 Task: Manage the "Resources" page in the site builder.
Action: Mouse moved to (1008, 69)
Screenshot: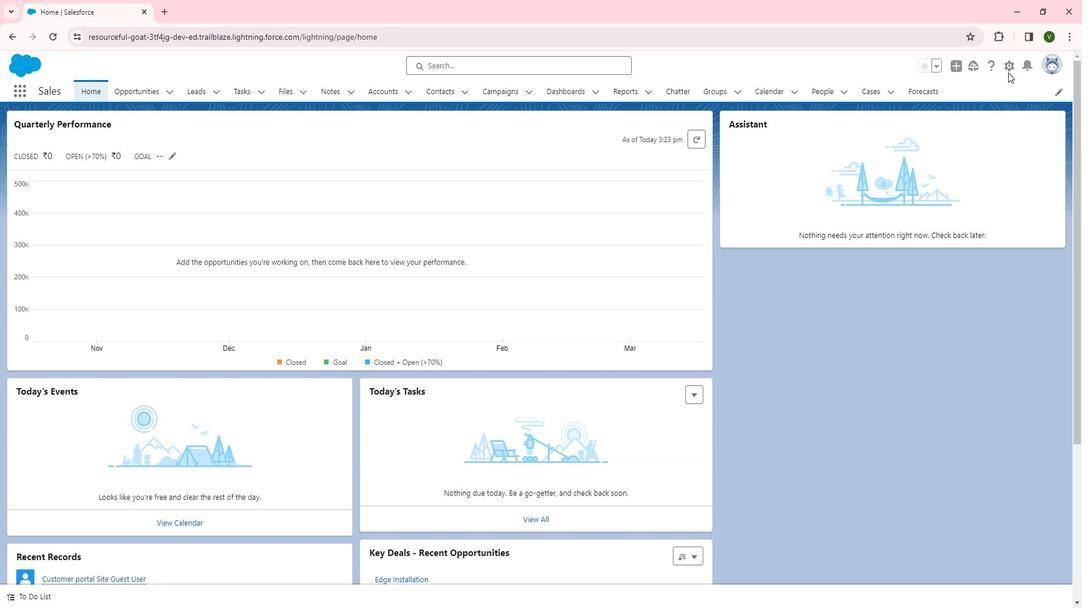 
Action: Mouse pressed left at (1008, 69)
Screenshot: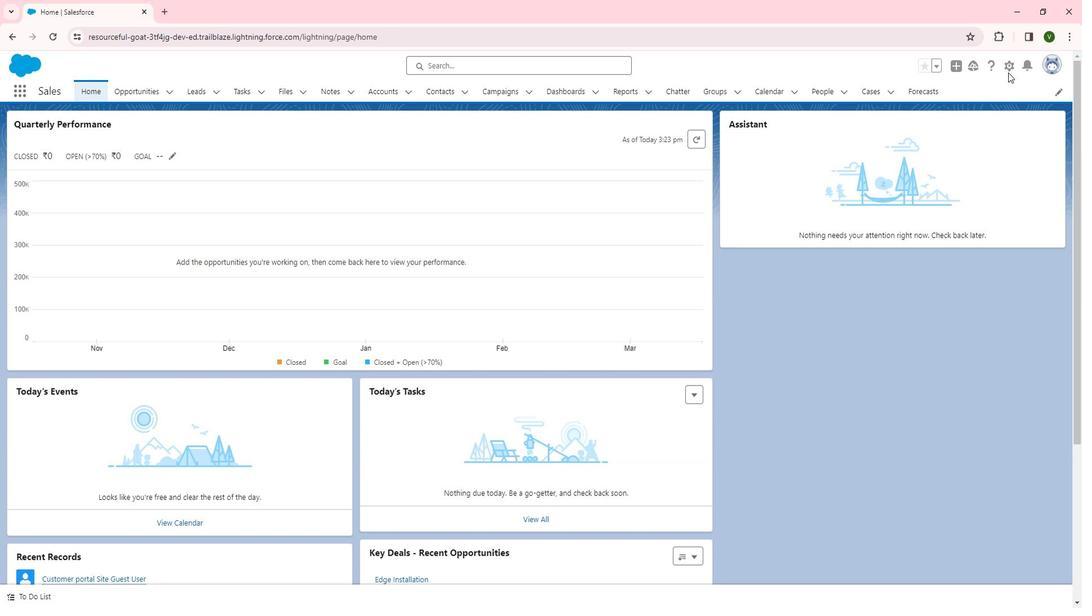
Action: Mouse moved to (1008, 65)
Screenshot: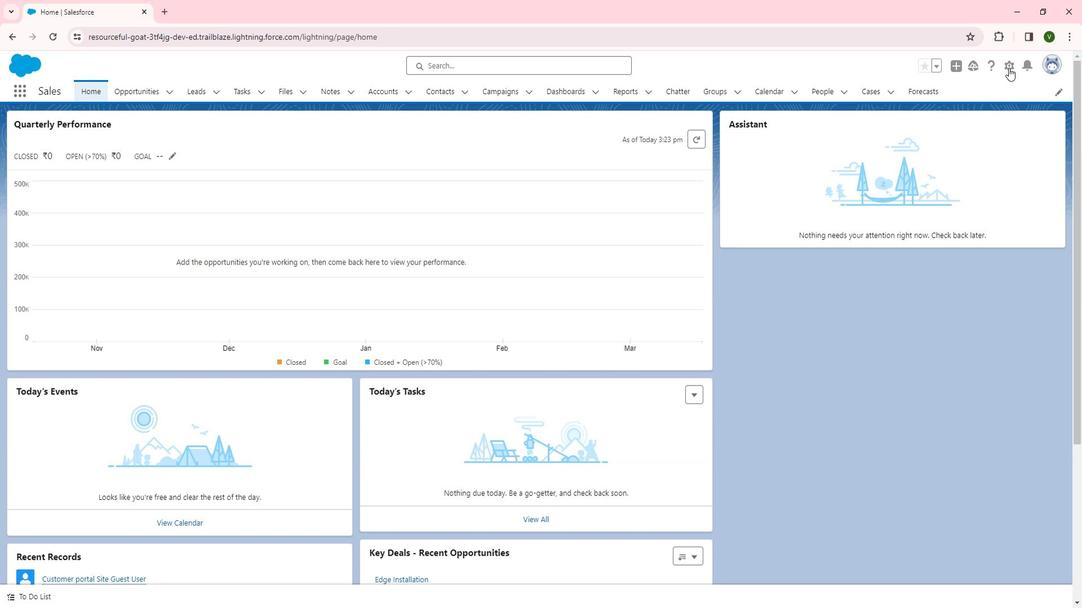 
Action: Mouse pressed left at (1008, 65)
Screenshot: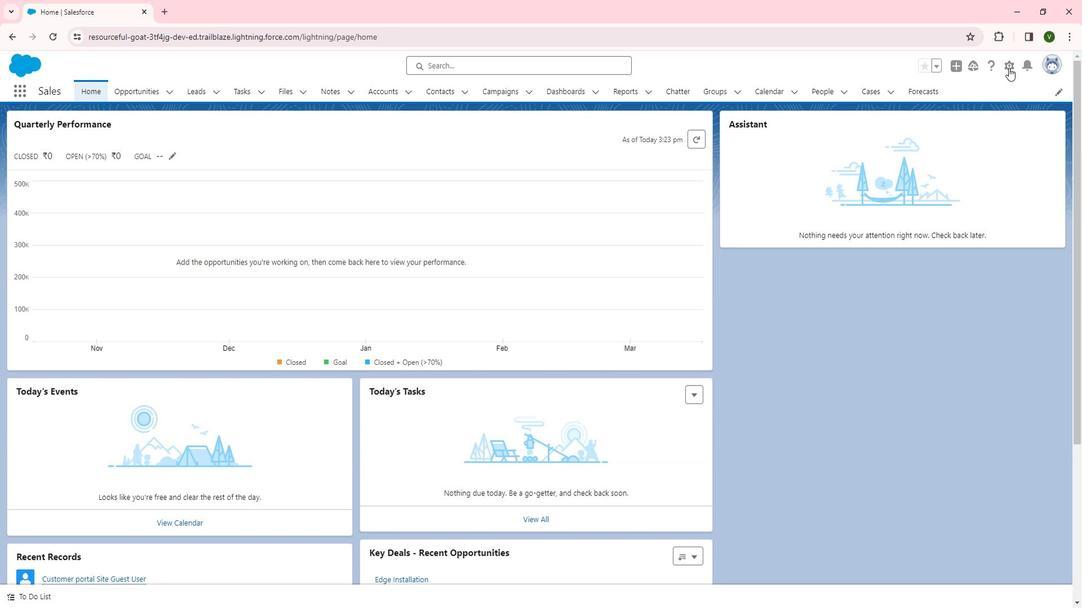 
Action: Mouse moved to (948, 99)
Screenshot: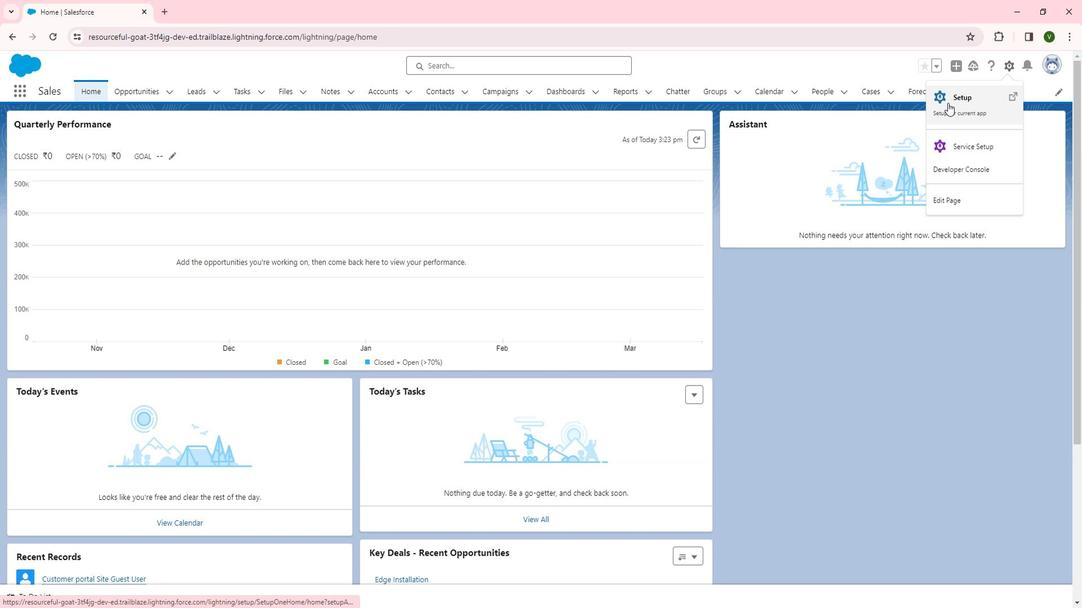 
Action: Mouse pressed left at (948, 99)
Screenshot: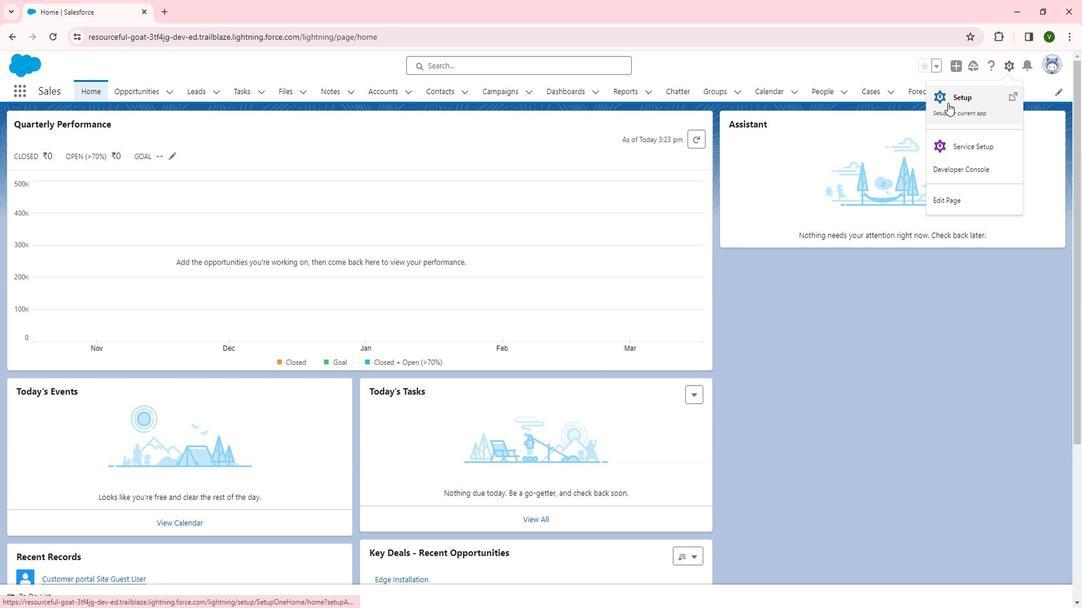 
Action: Mouse moved to (78, 345)
Screenshot: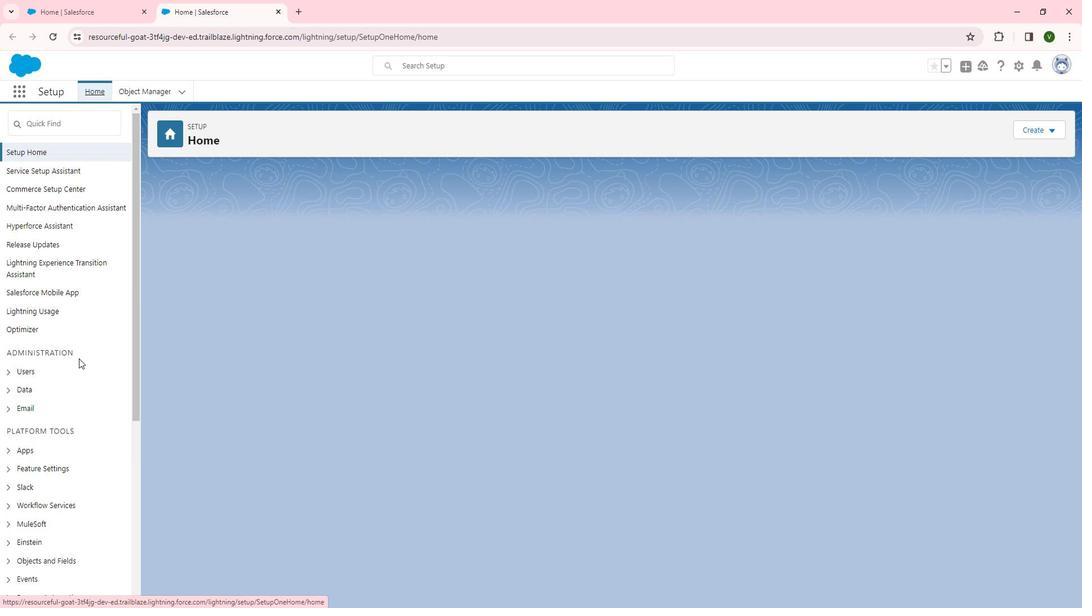 
Action: Mouse scrolled (78, 344) with delta (0, 0)
Screenshot: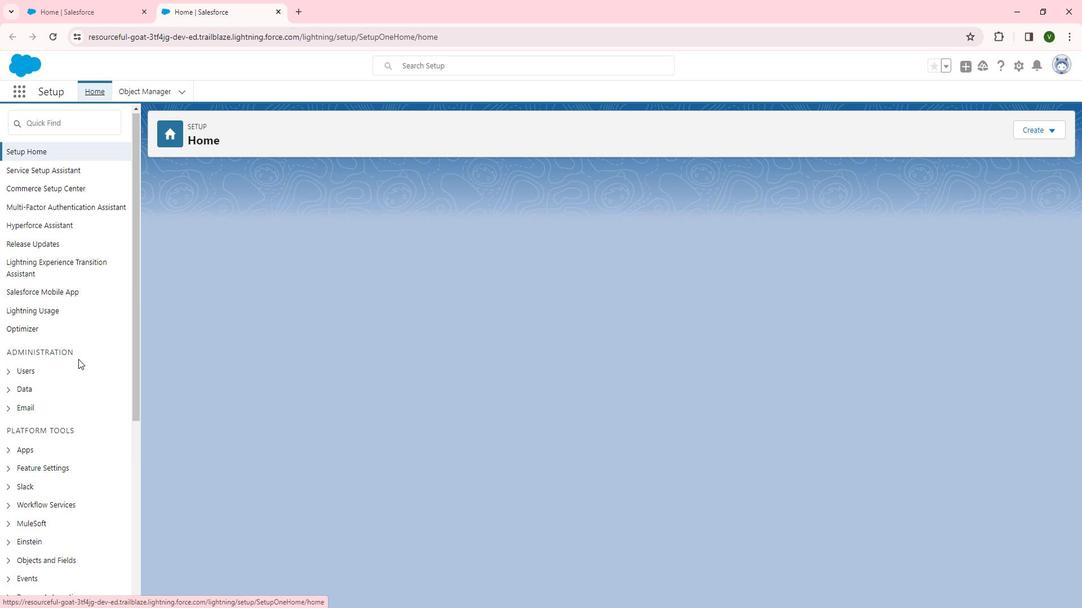 
Action: Mouse moved to (77, 347)
Screenshot: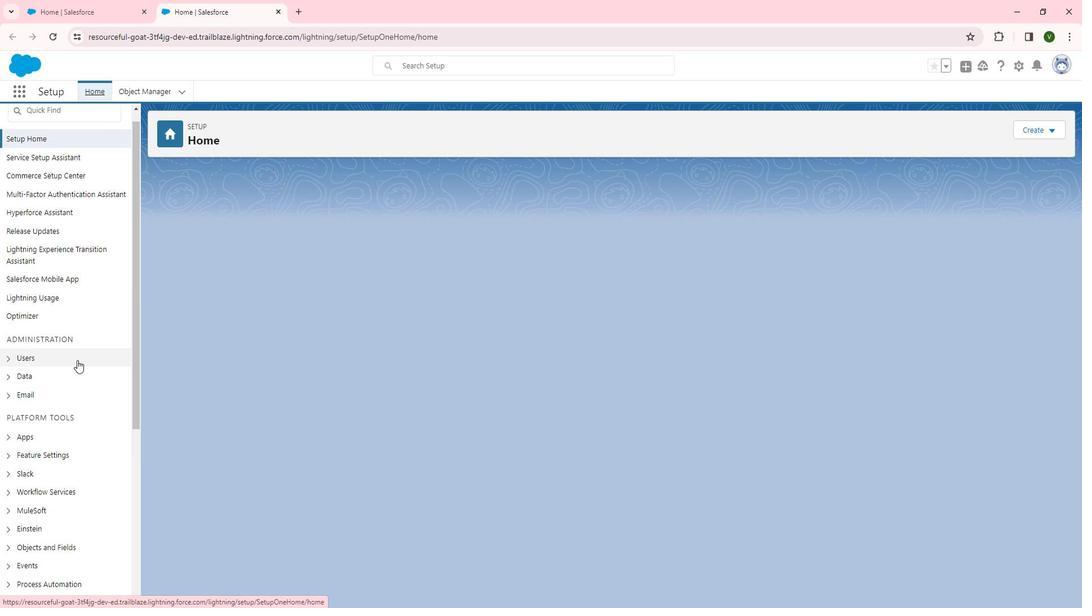 
Action: Mouse scrolled (77, 346) with delta (0, 0)
Screenshot: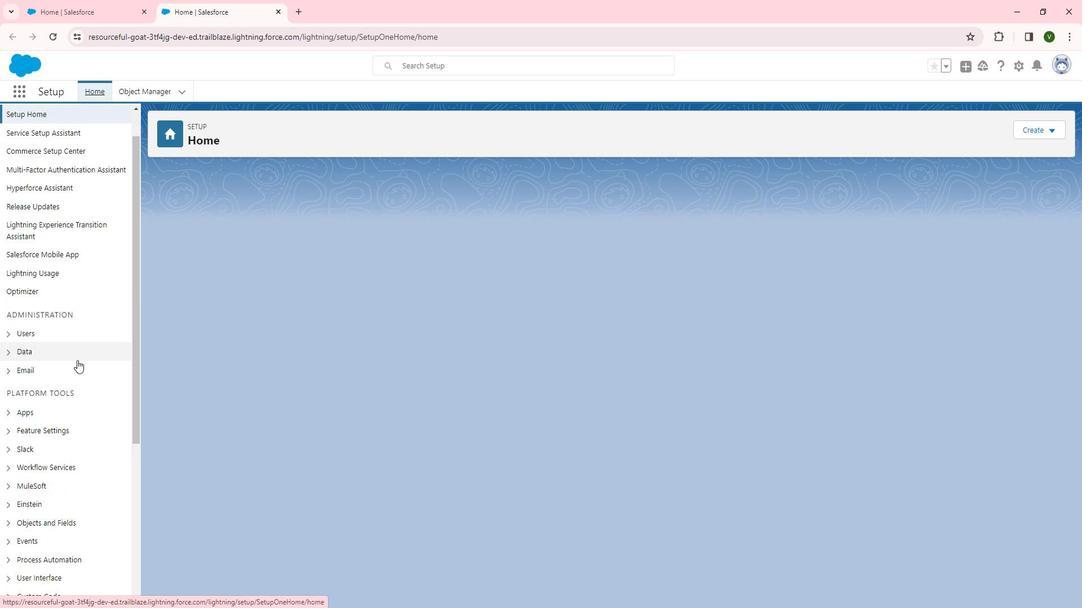 
Action: Mouse moved to (74, 349)
Screenshot: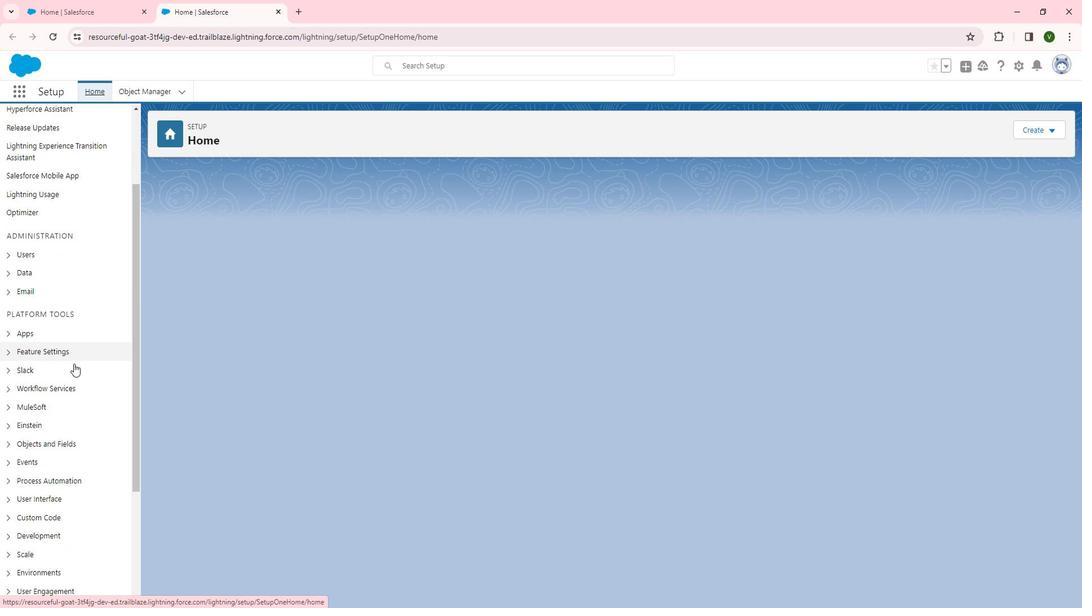
Action: Mouse scrolled (74, 348) with delta (0, 0)
Screenshot: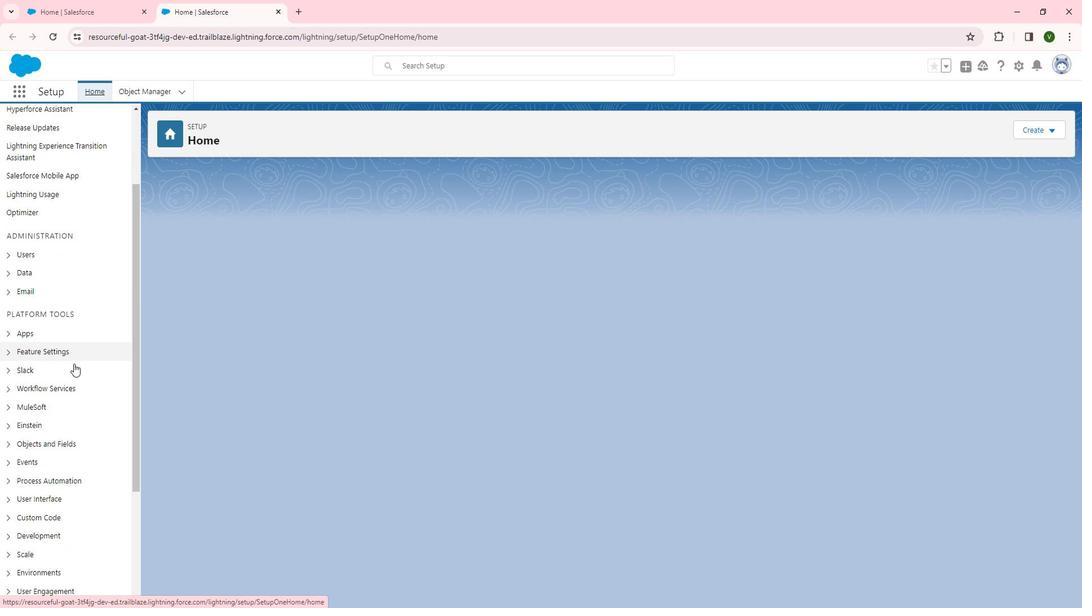 
Action: Mouse moved to (35, 280)
Screenshot: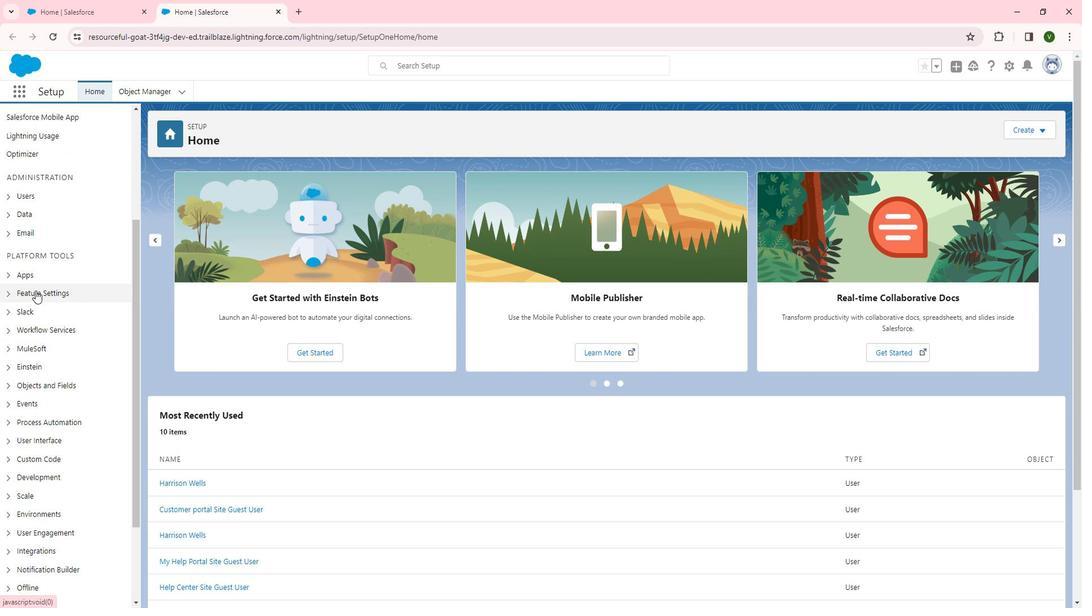 
Action: Mouse pressed left at (35, 280)
Screenshot: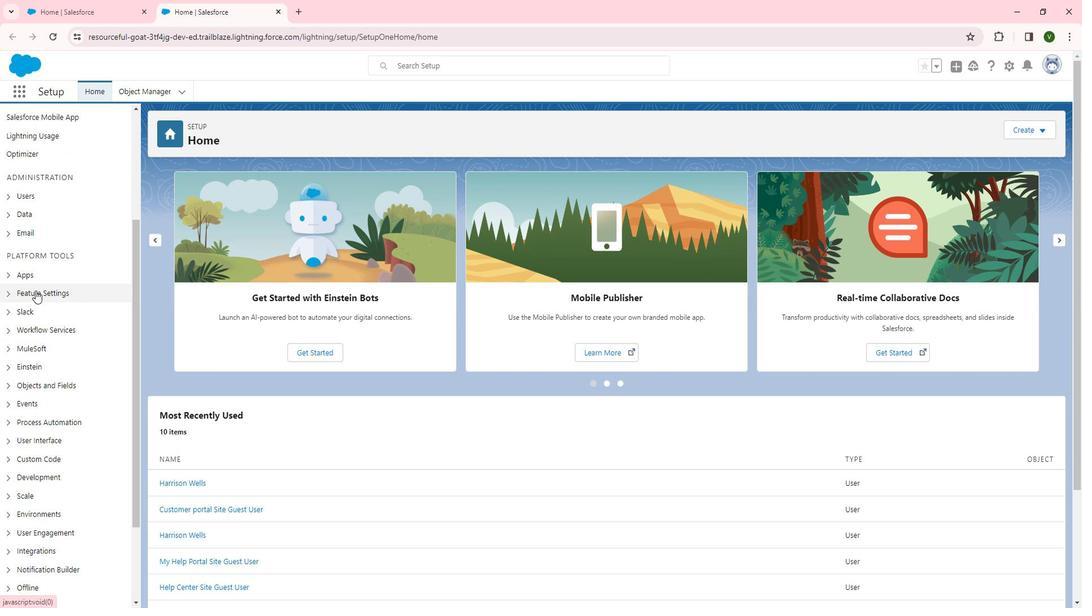 
Action: Mouse moved to (56, 369)
Screenshot: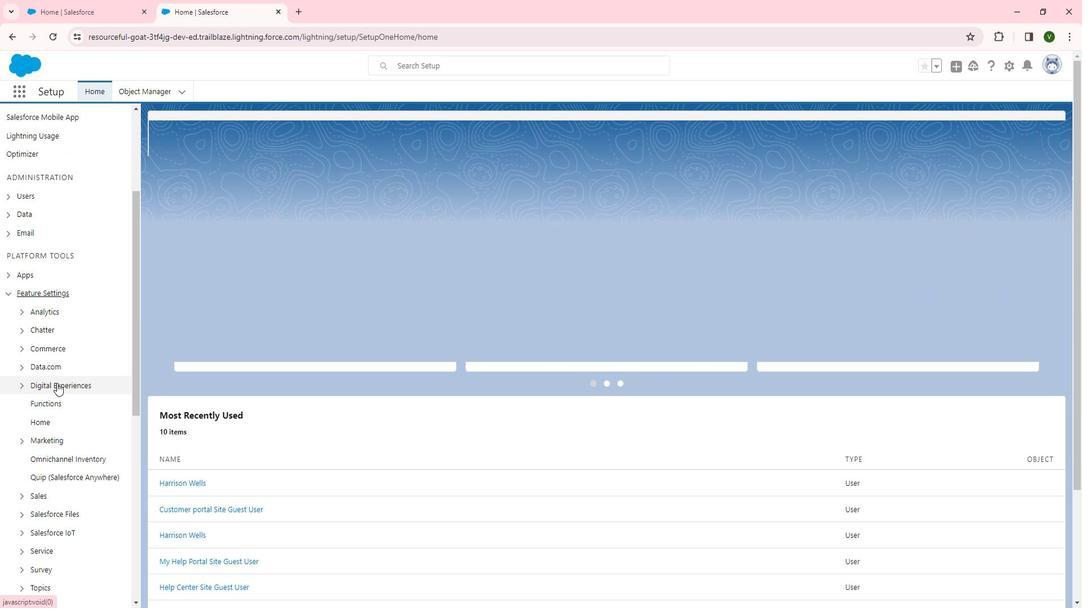 
Action: Mouse pressed left at (56, 369)
Screenshot: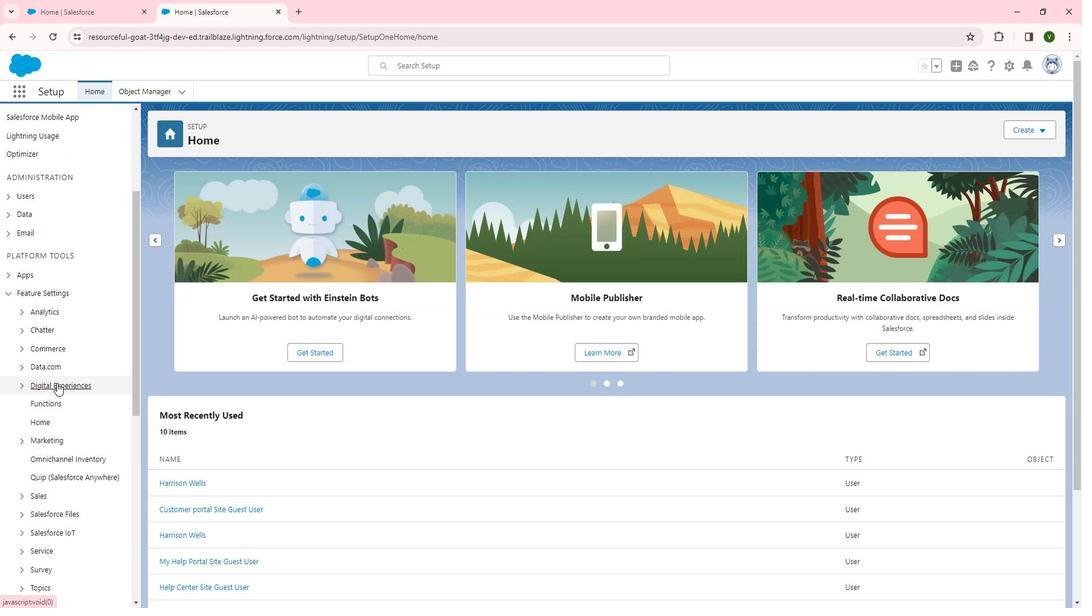 
Action: Mouse moved to (55, 391)
Screenshot: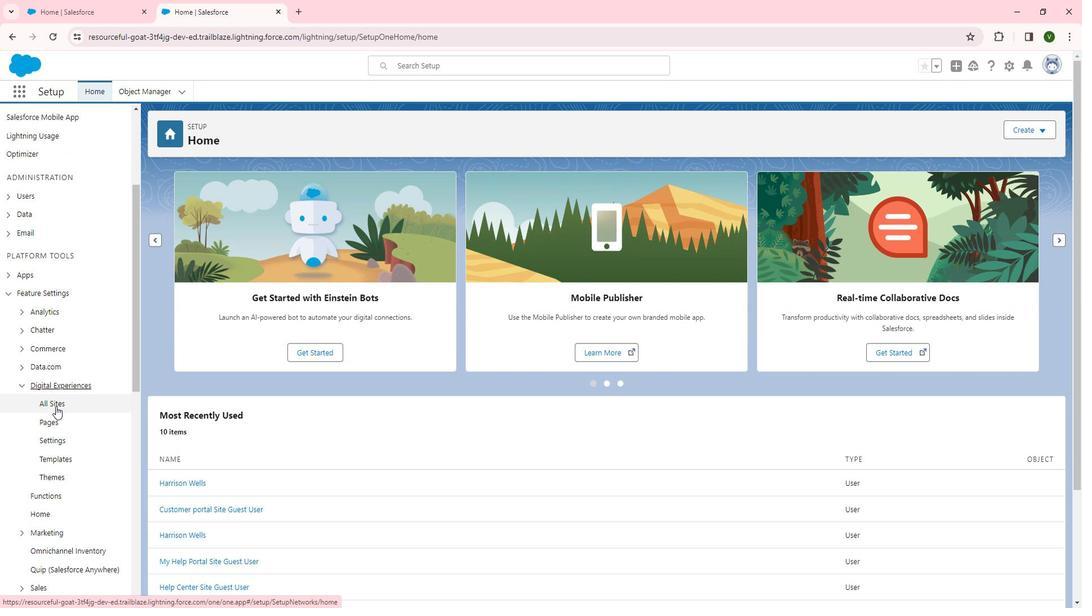 
Action: Mouse pressed left at (55, 391)
Screenshot: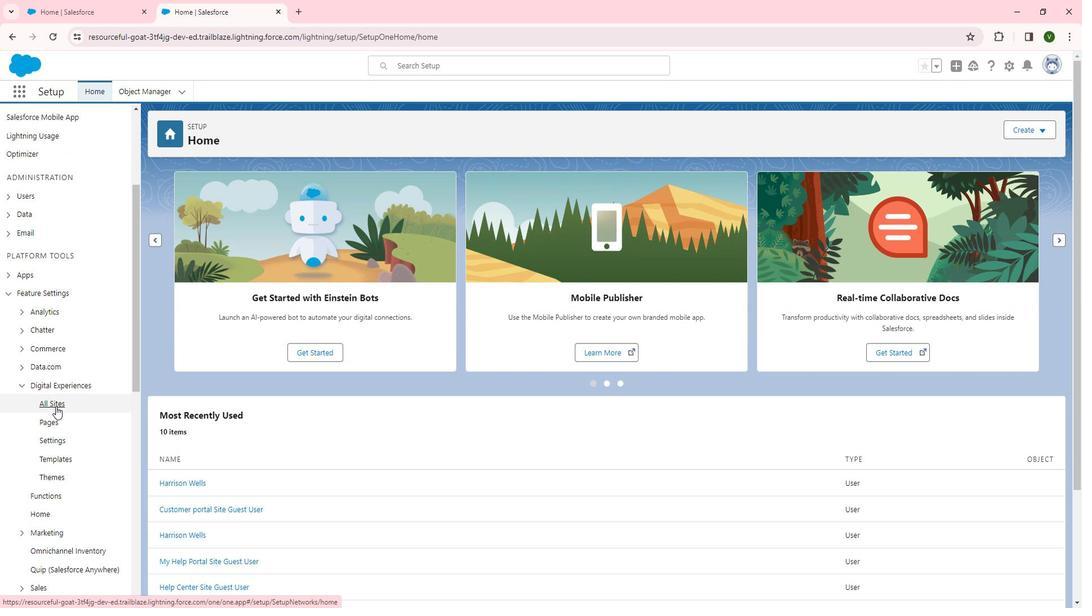 
Action: Mouse moved to (184, 285)
Screenshot: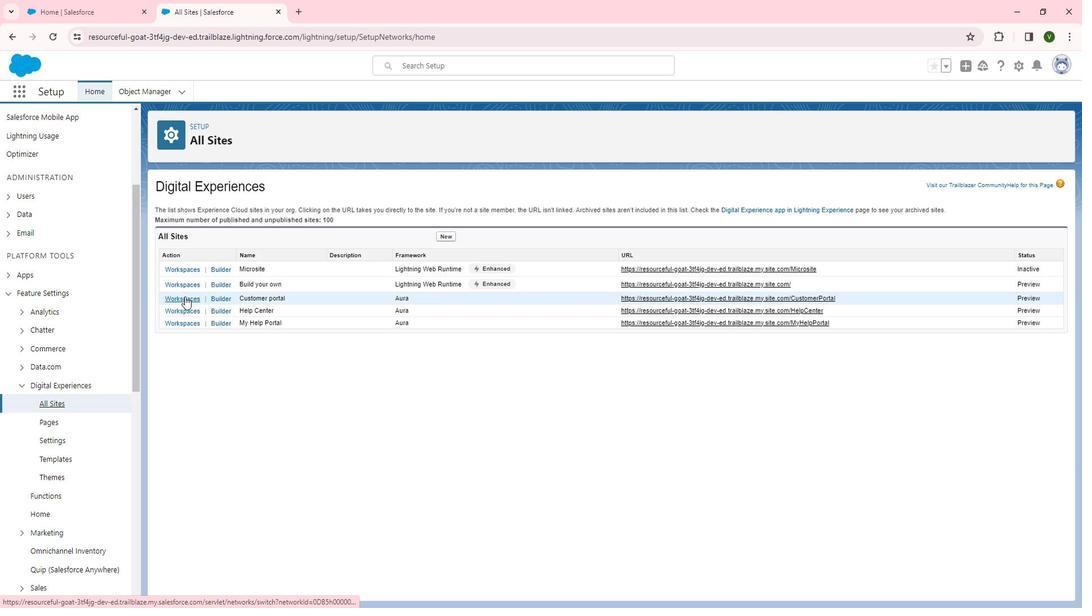 
Action: Mouse pressed left at (184, 285)
Screenshot: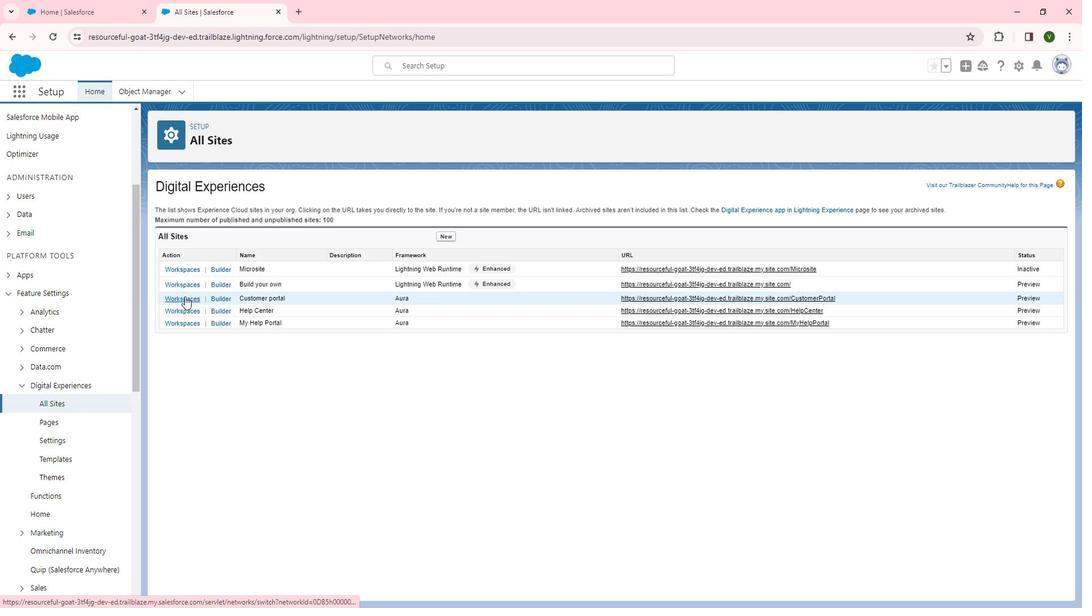 
Action: Mouse moved to (126, 222)
Screenshot: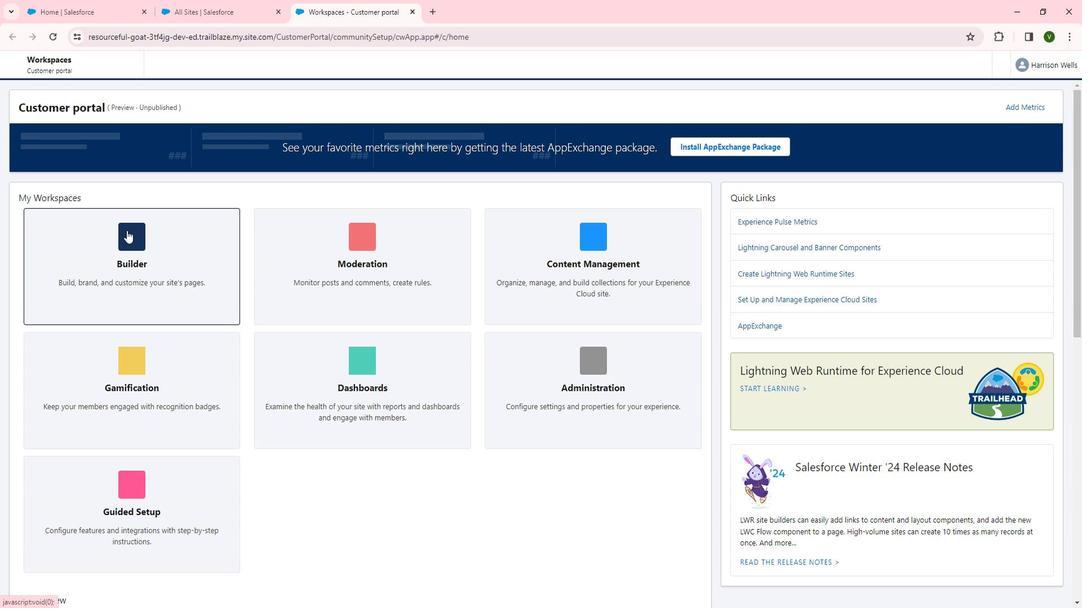 
Action: Mouse pressed left at (126, 222)
Screenshot: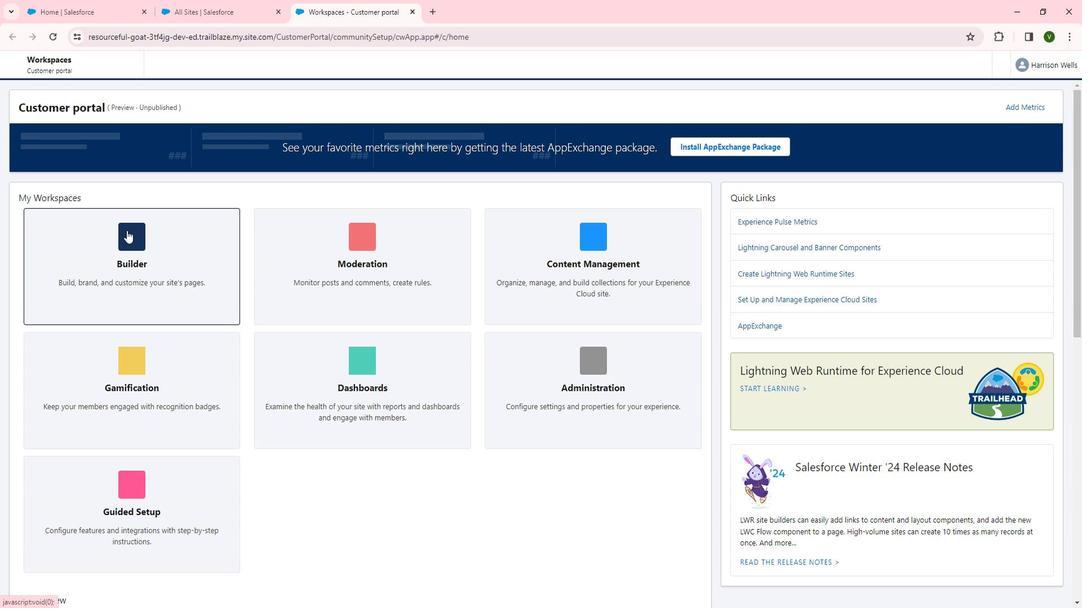 
Action: Mouse moved to (115, 64)
Screenshot: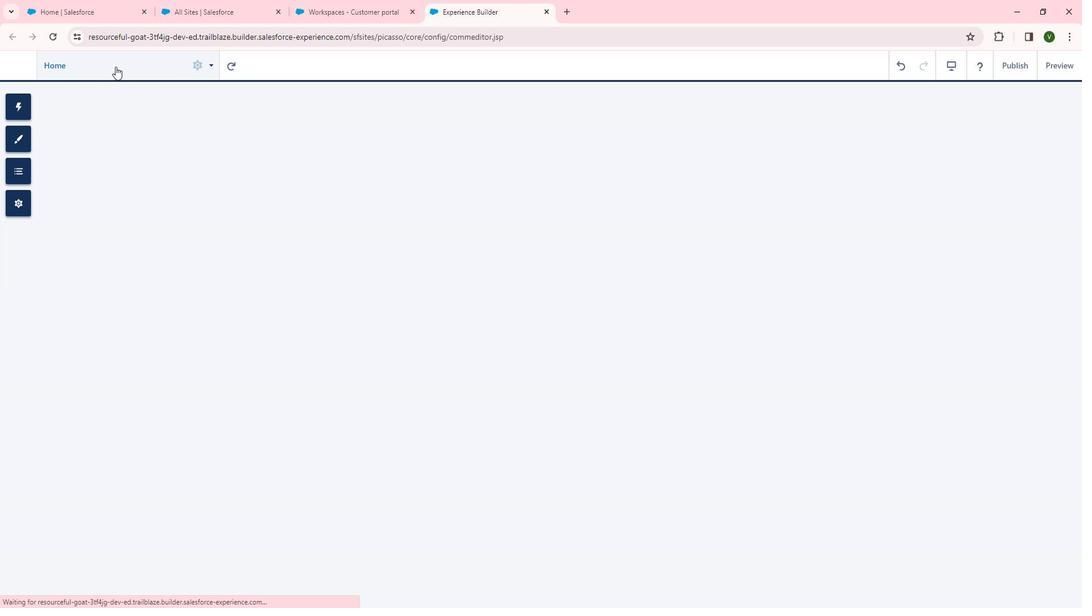 
Action: Mouse pressed left at (115, 64)
Screenshot: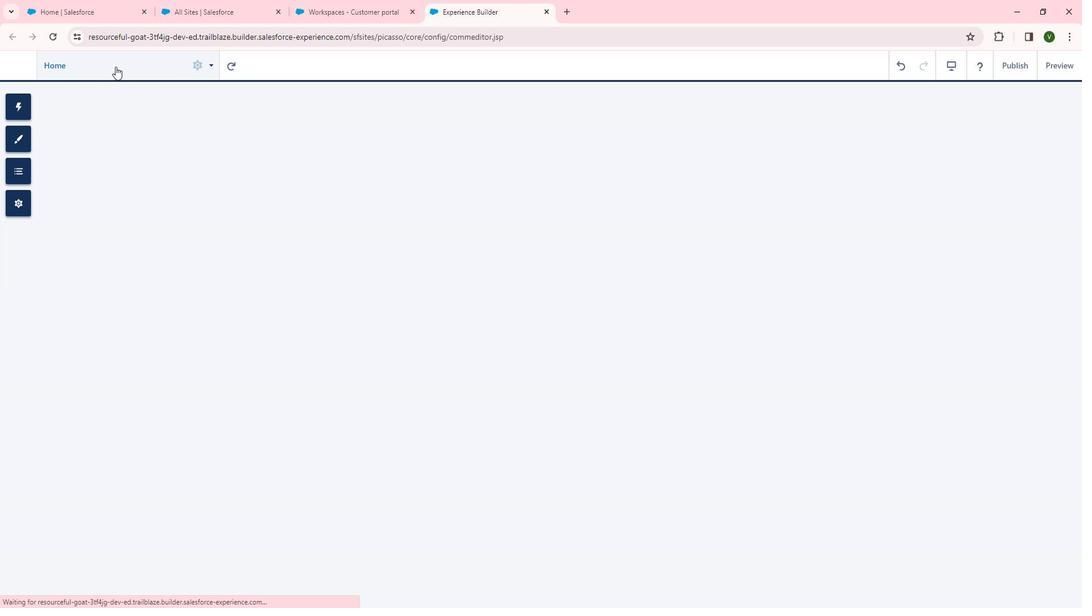 
Action: Mouse moved to (157, 286)
Screenshot: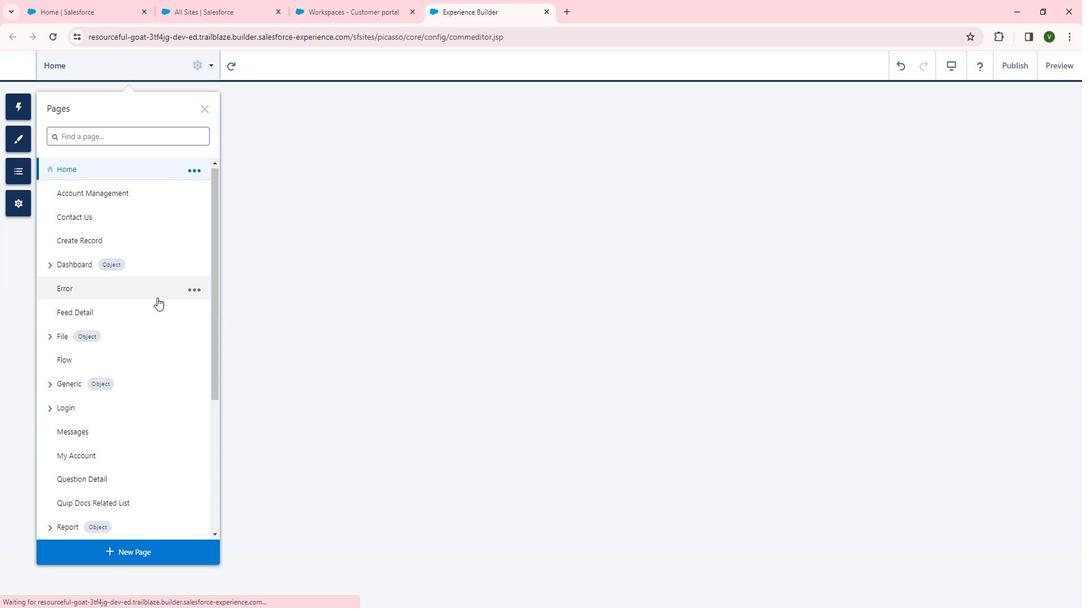 
Action: Mouse scrolled (157, 286) with delta (0, 0)
Screenshot: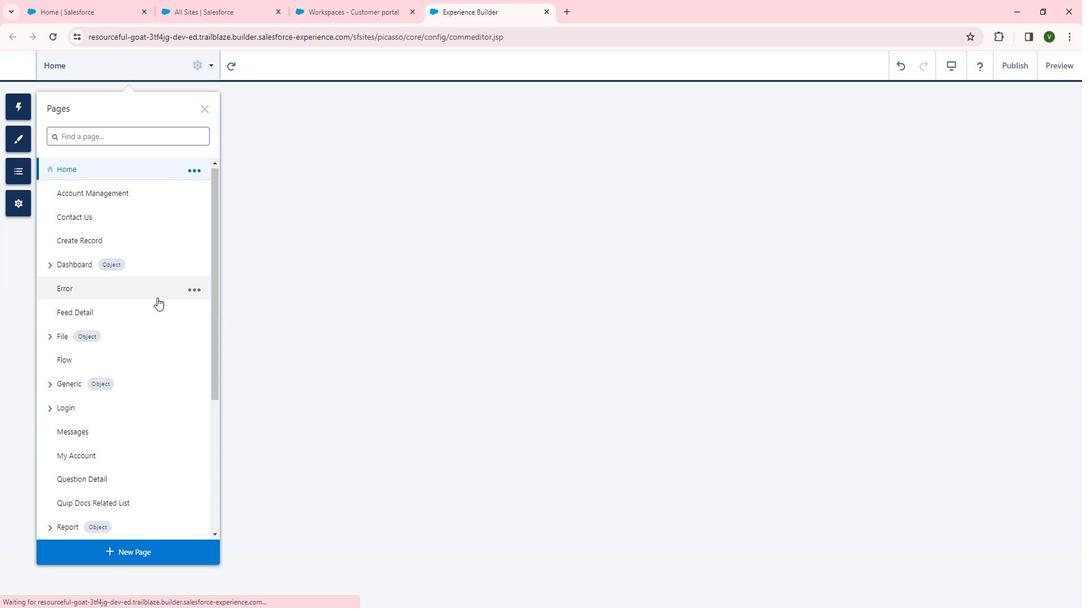 
Action: Mouse scrolled (157, 286) with delta (0, 0)
Screenshot: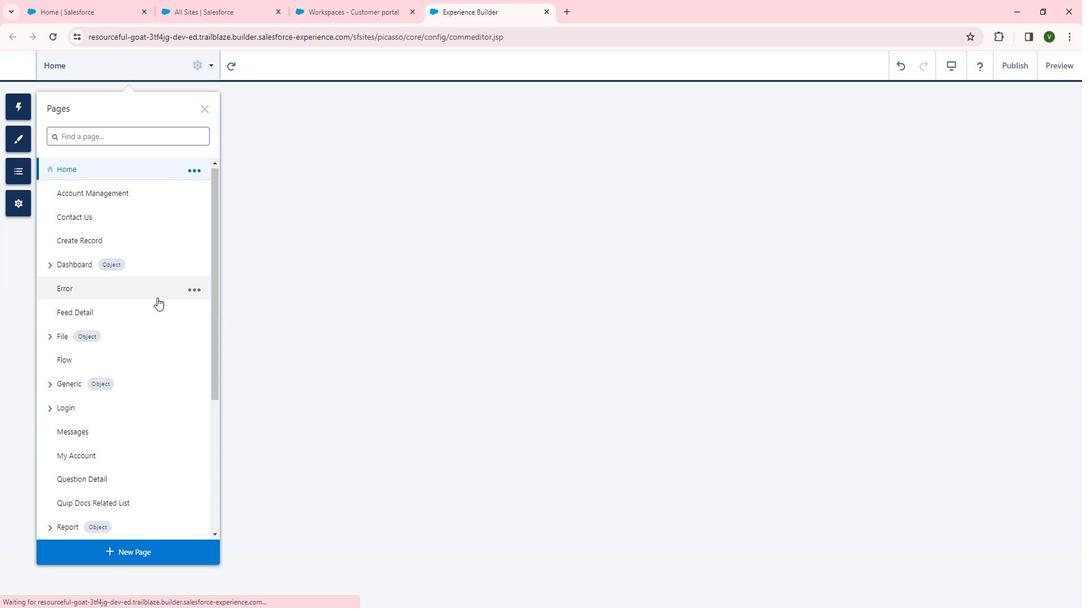 
Action: Mouse scrolled (157, 286) with delta (0, 0)
Screenshot: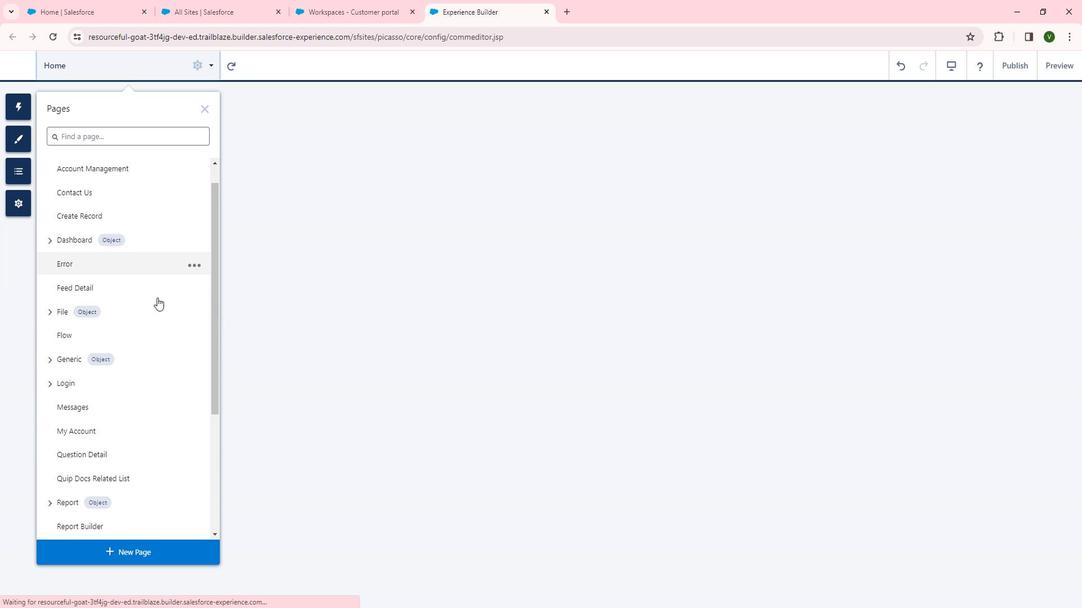 
Action: Mouse scrolled (157, 287) with delta (0, 0)
Screenshot: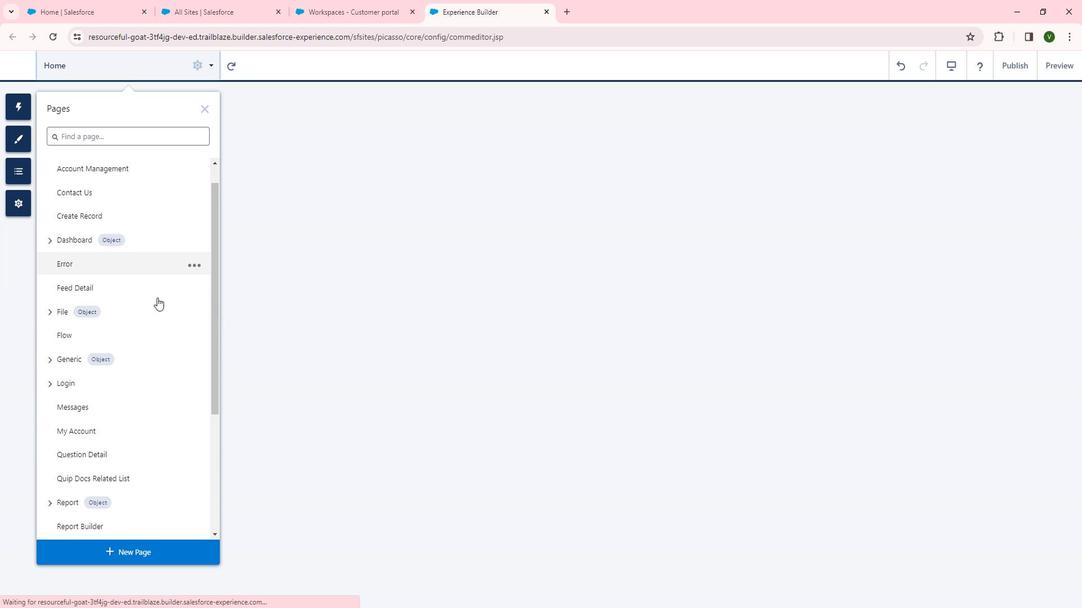 
Action: Mouse scrolled (157, 286) with delta (0, 0)
Screenshot: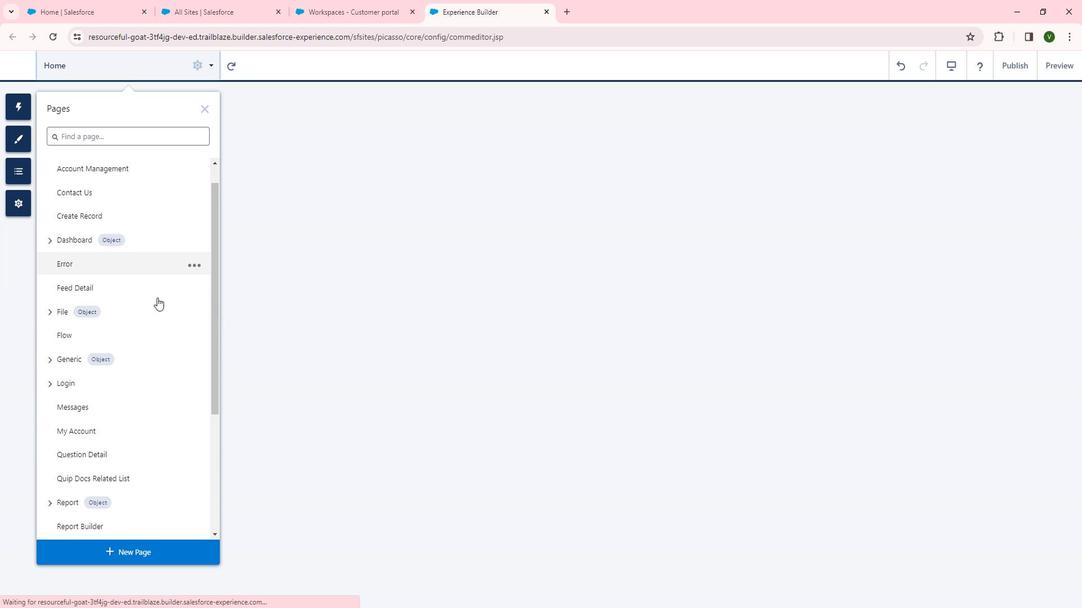 
Action: Mouse scrolled (157, 286) with delta (0, 0)
Screenshot: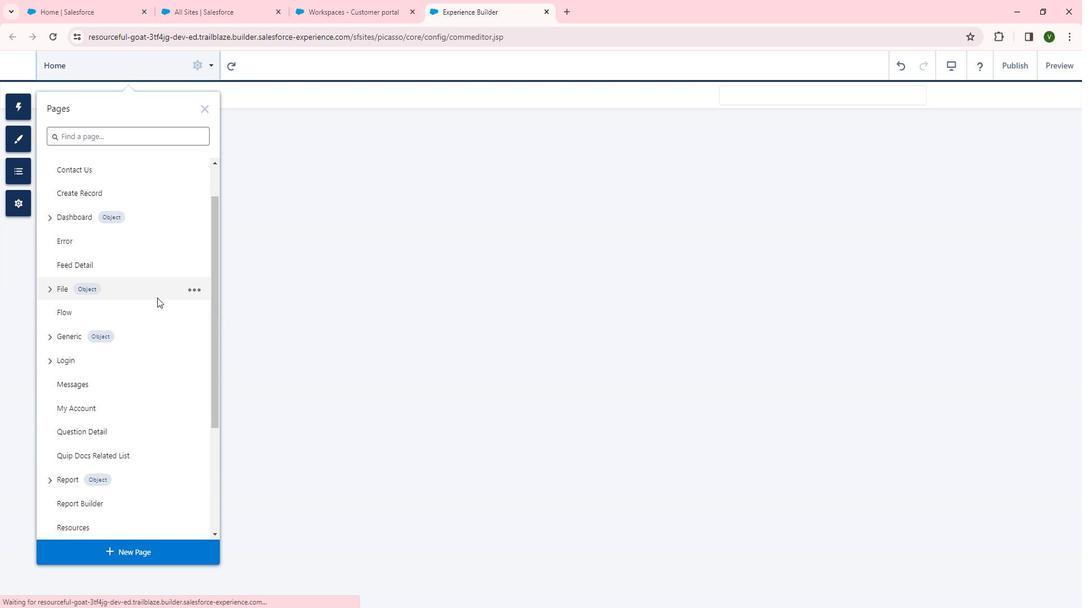 
Action: Mouse scrolled (157, 286) with delta (0, 0)
Screenshot: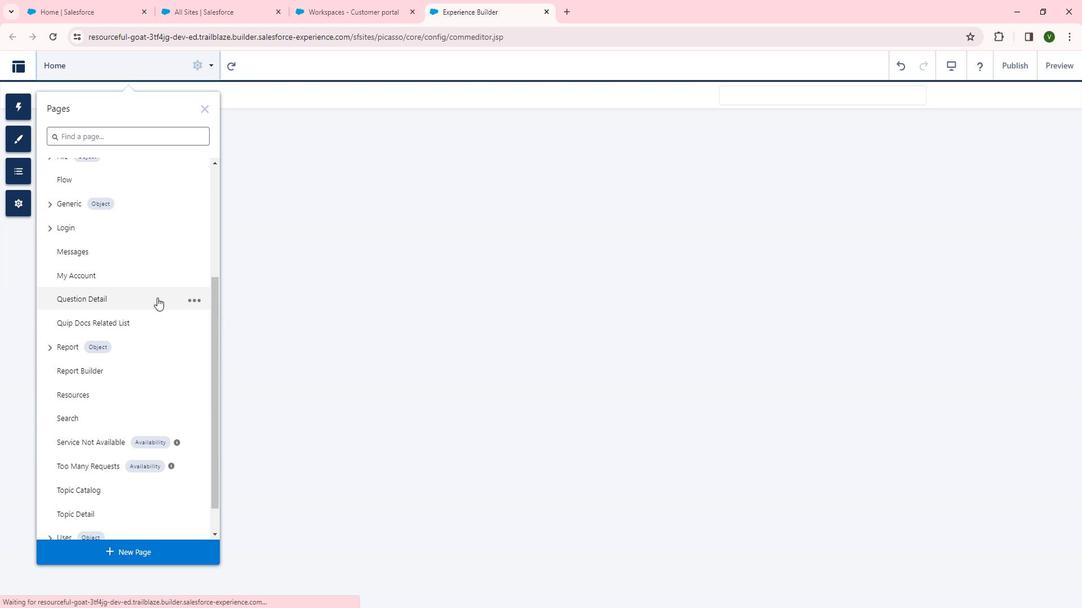 
Action: Mouse scrolled (157, 286) with delta (0, 0)
Screenshot: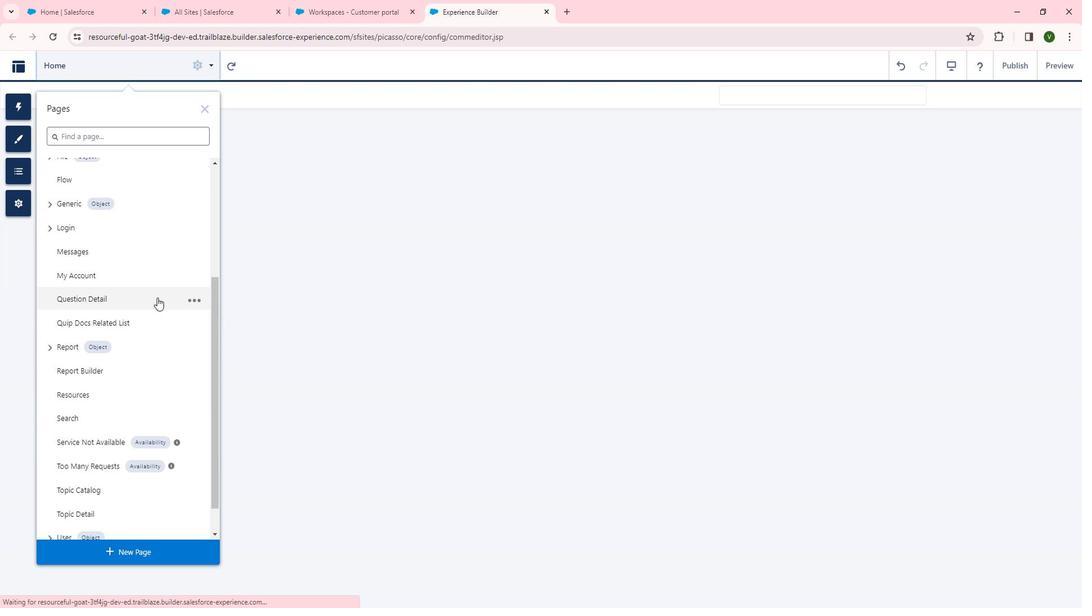 
Action: Mouse scrolled (157, 286) with delta (0, 0)
Screenshot: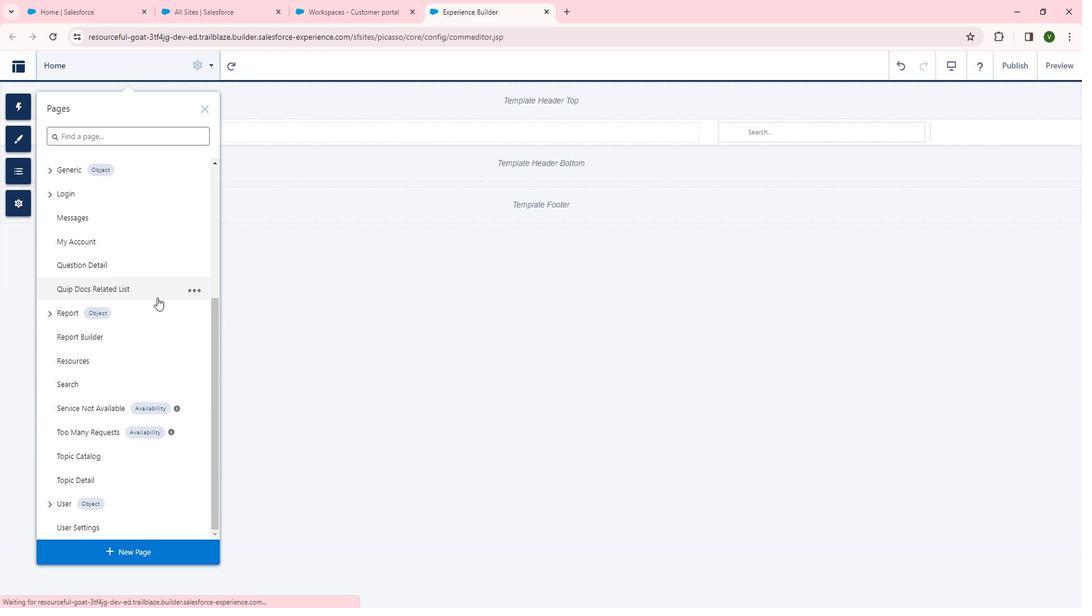 
Action: Mouse scrolled (157, 286) with delta (0, 0)
Screenshot: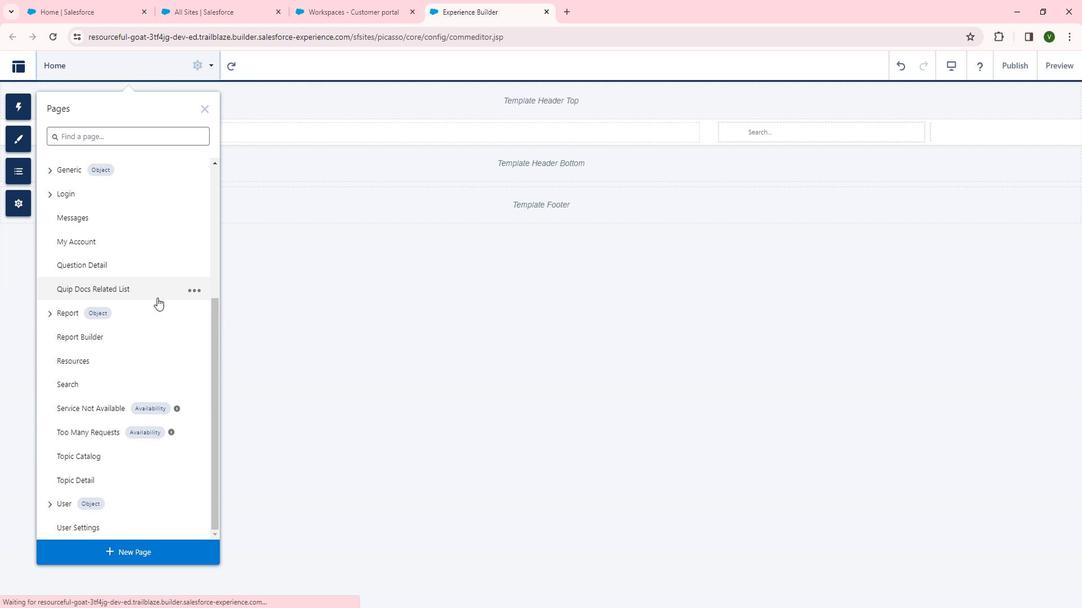 
Action: Mouse moved to (157, 287)
Screenshot: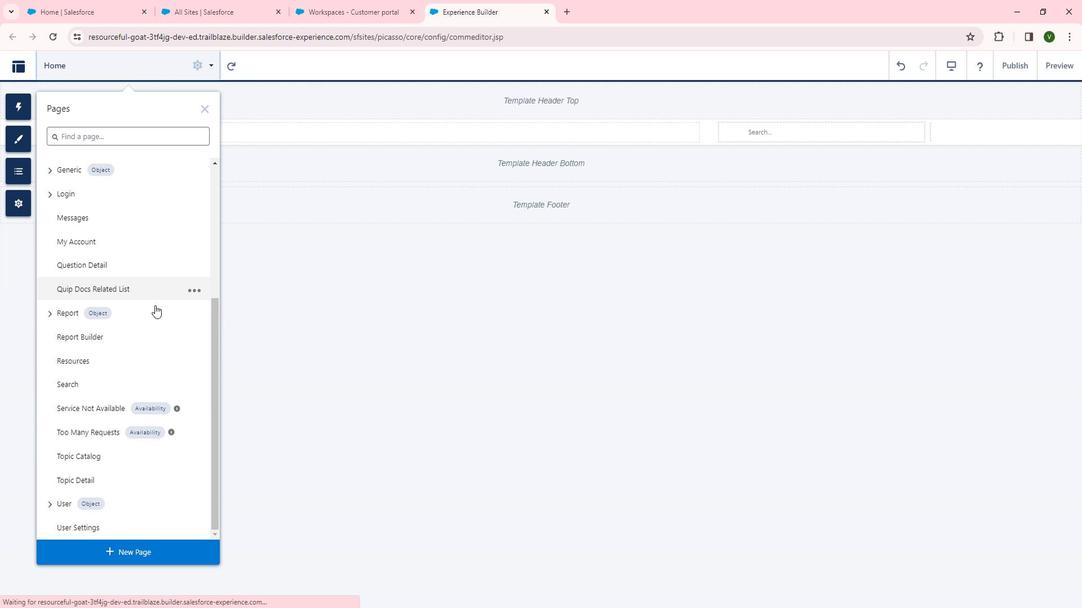 
Action: Mouse scrolled (157, 286) with delta (0, 0)
Screenshot: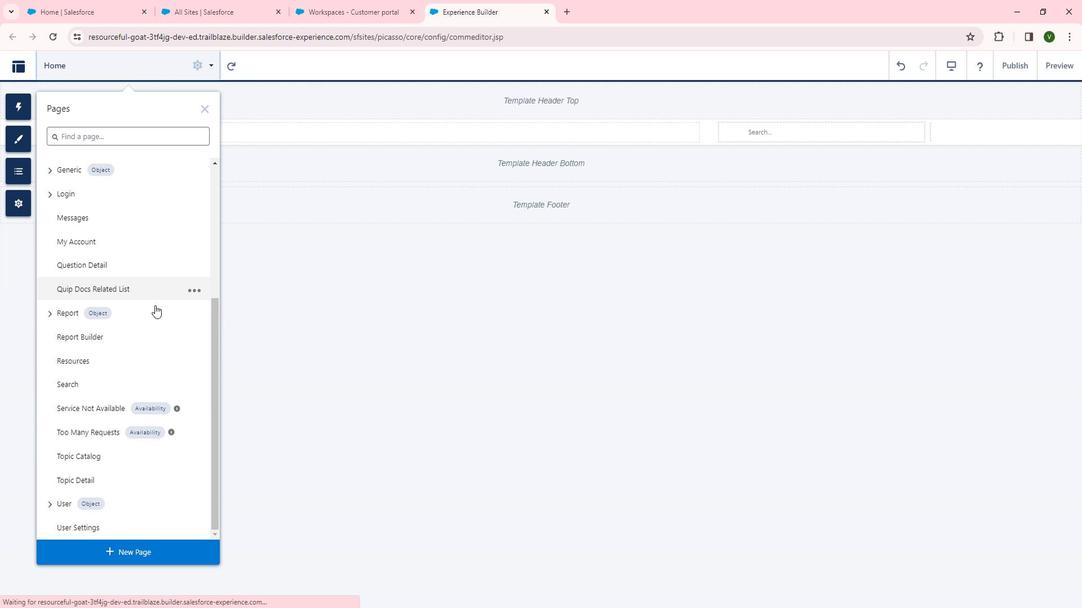 
Action: Mouse moved to (76, 344)
Screenshot: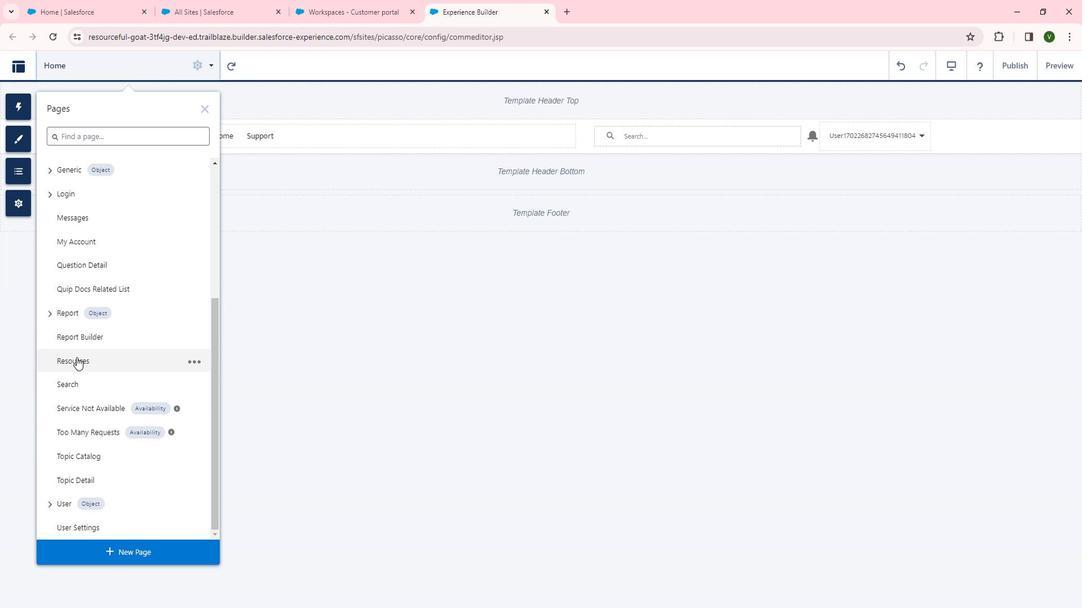 
Action: Mouse pressed left at (76, 344)
Screenshot: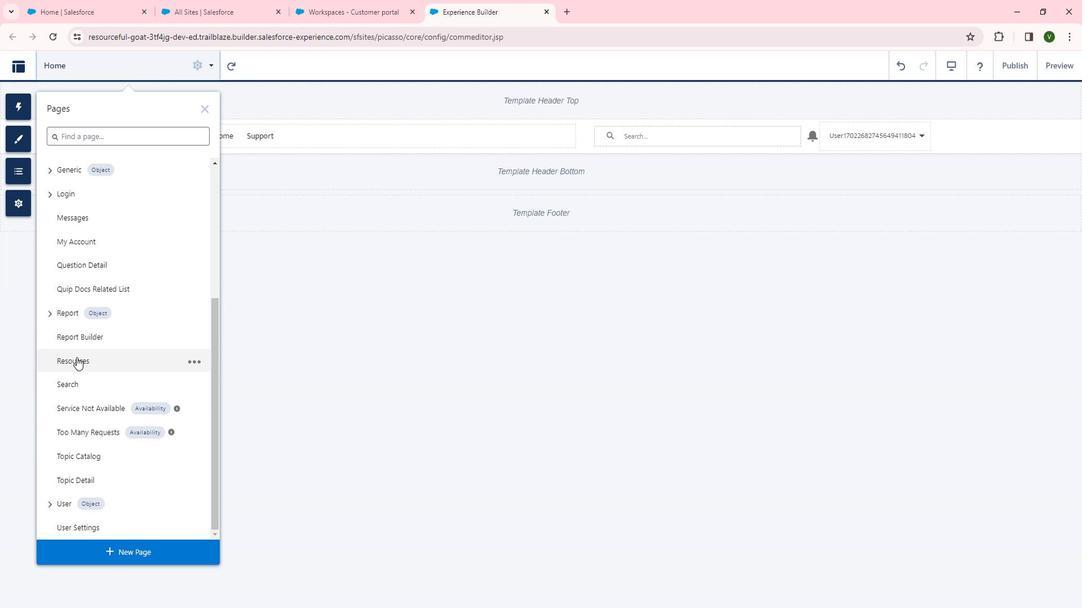 
Action: Mouse moved to (537, 354)
Screenshot: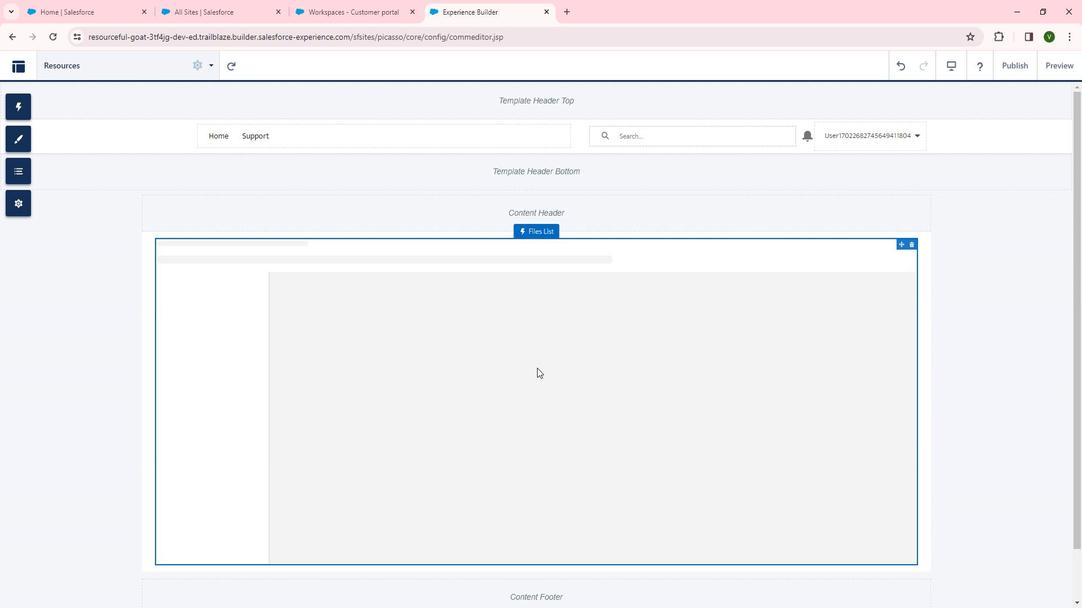 
Action: Mouse pressed left at (537, 354)
Screenshot: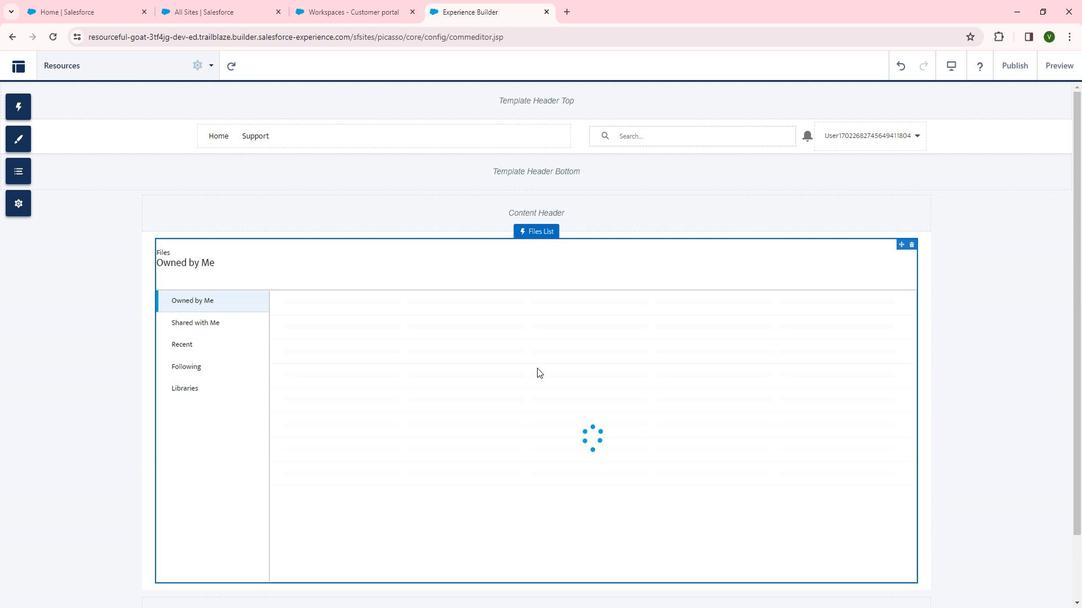 
Action: Mouse moved to (952, 142)
Screenshot: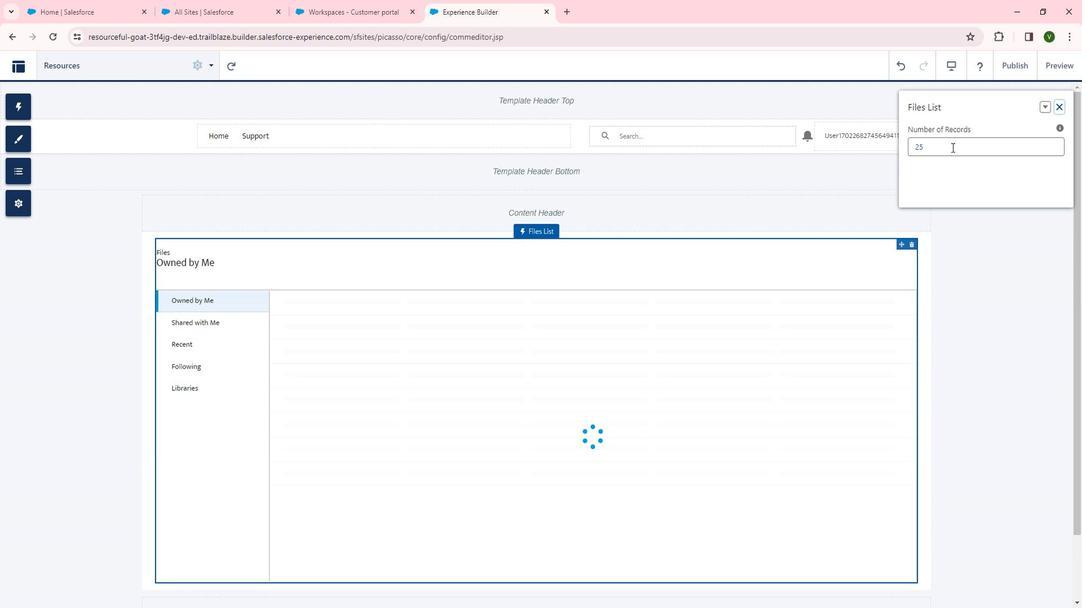 
Action: Mouse pressed left at (952, 142)
Screenshot: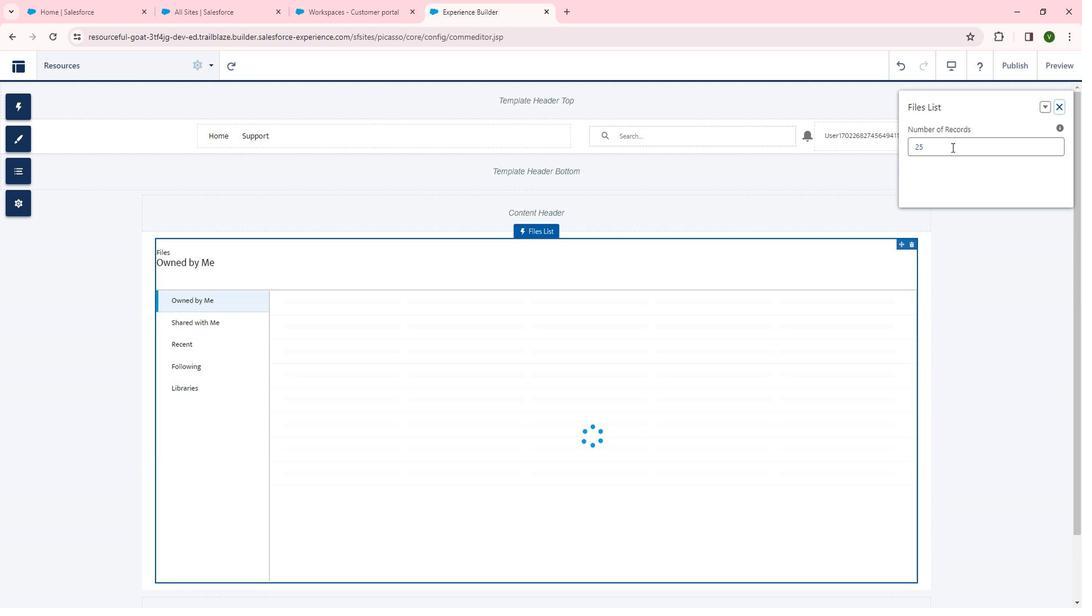 
Action: Key pressed <Key.backspace><Key.backspace>1
Screenshot: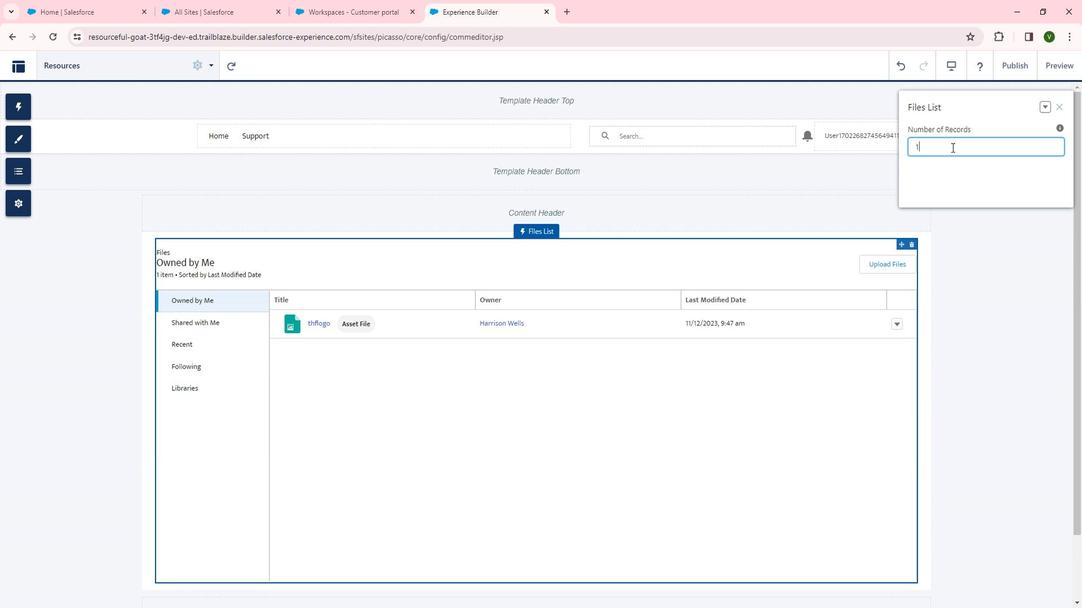 
Action: Mouse moved to (951, 143)
Screenshot: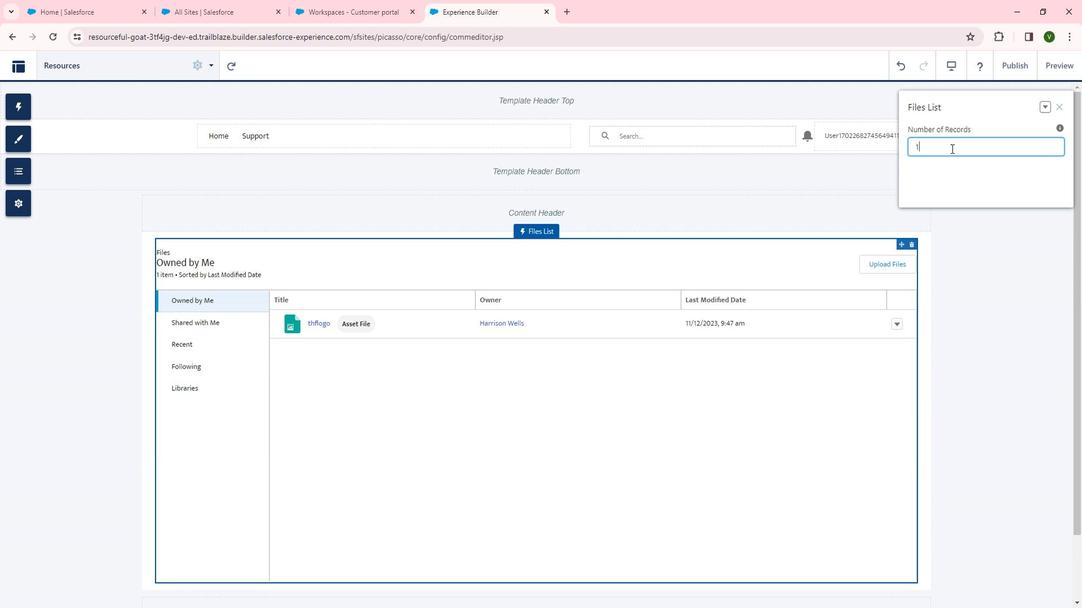 
Action: Key pressed 0
Screenshot: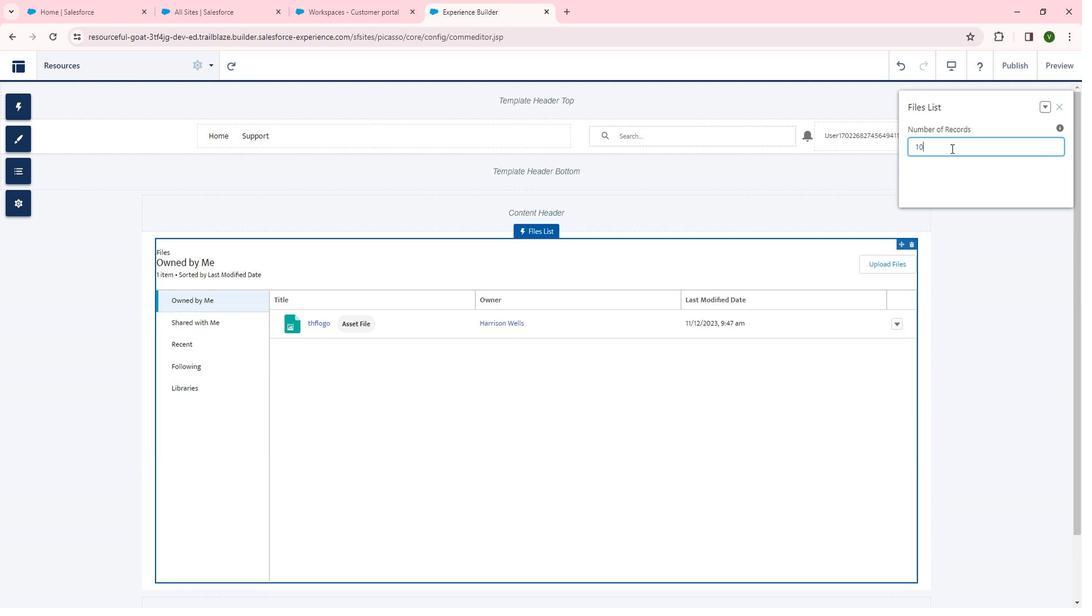 
Action: Mouse moved to (961, 186)
Screenshot: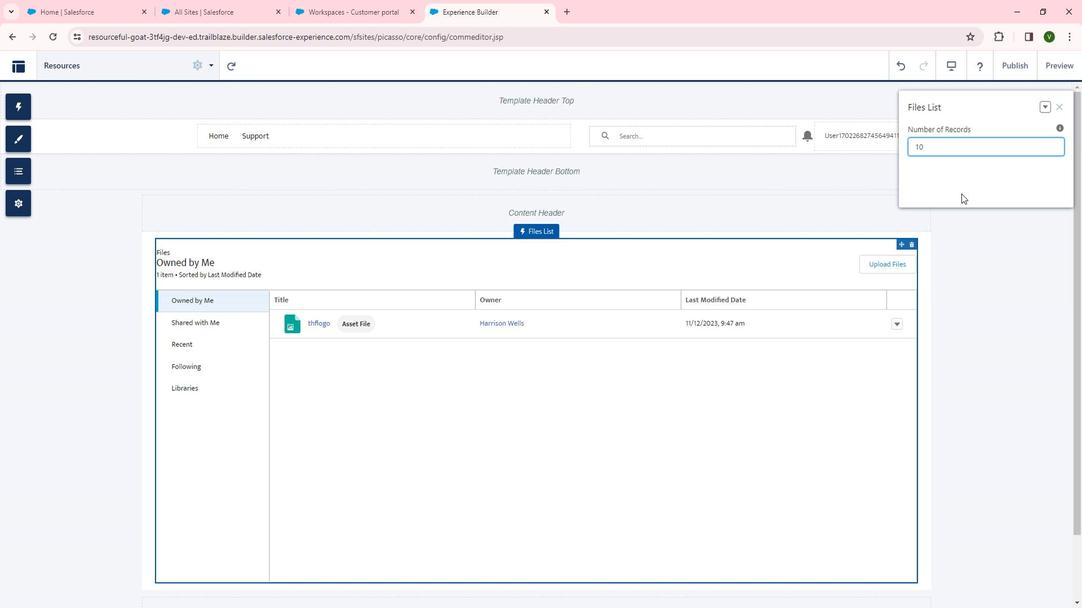
Action: Mouse pressed left at (961, 186)
Screenshot: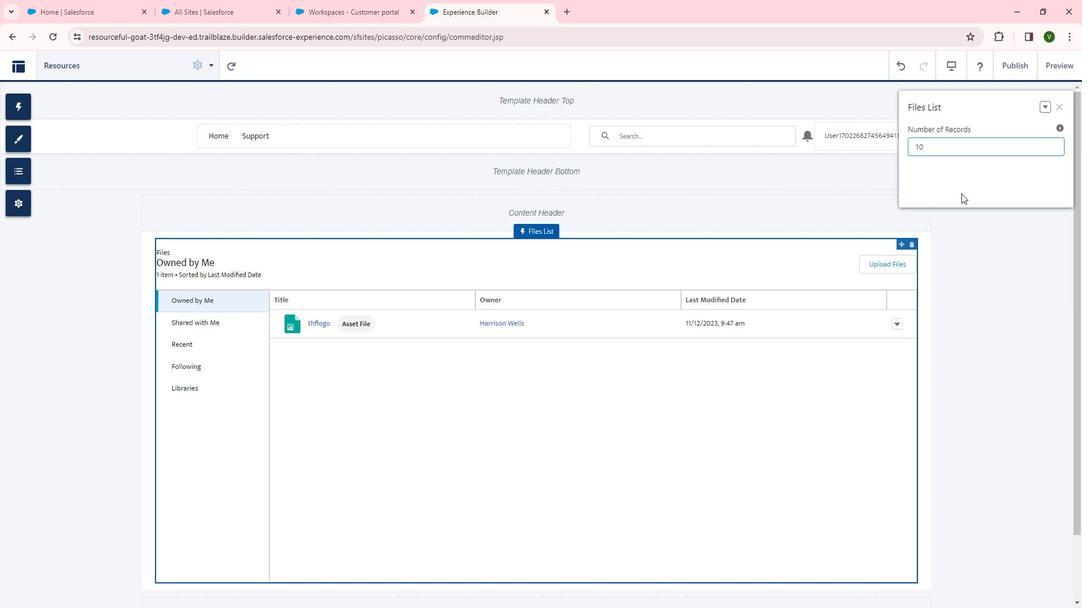 
